 Task: Check the rules for "Victory Lane Racing Xfinity Series".
Action: Mouse moved to (159, 306)
Screenshot: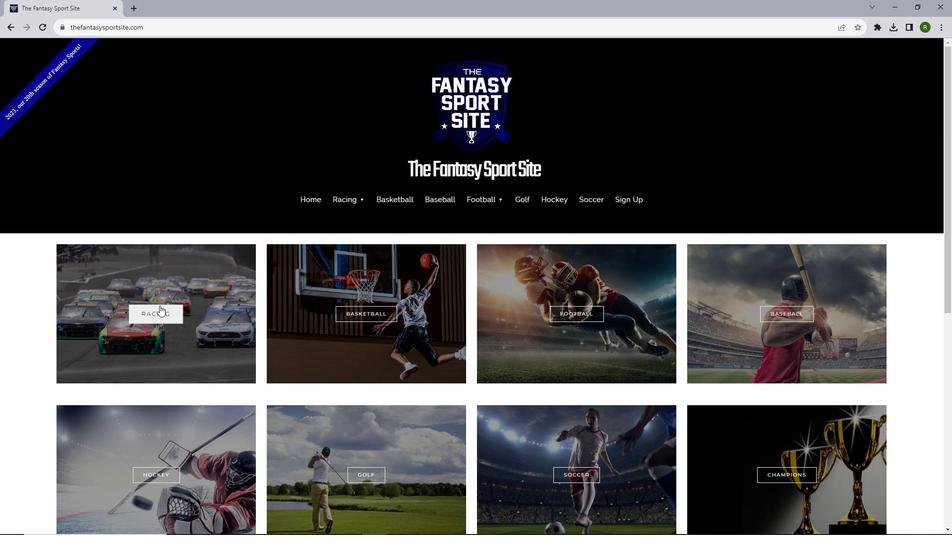 
Action: Mouse pressed left at (159, 306)
Screenshot: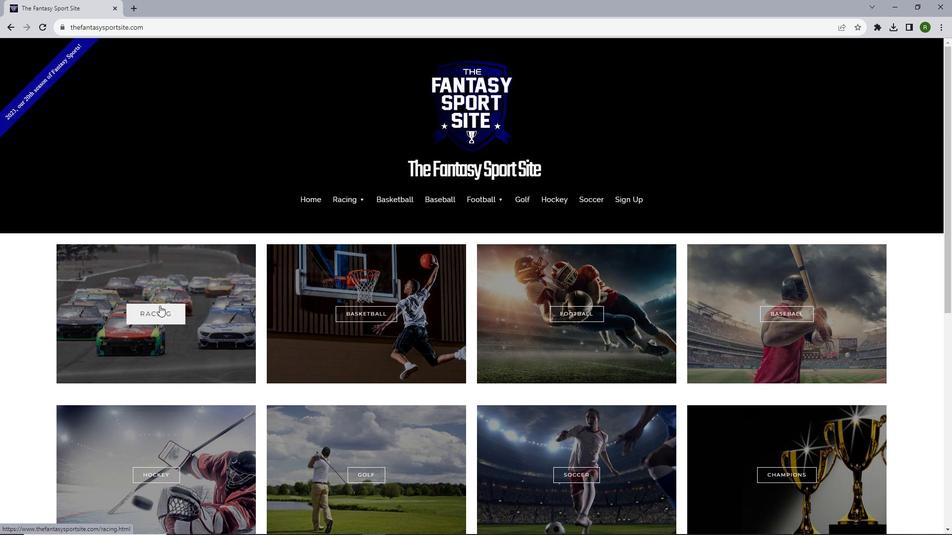 
Action: Mouse moved to (419, 320)
Screenshot: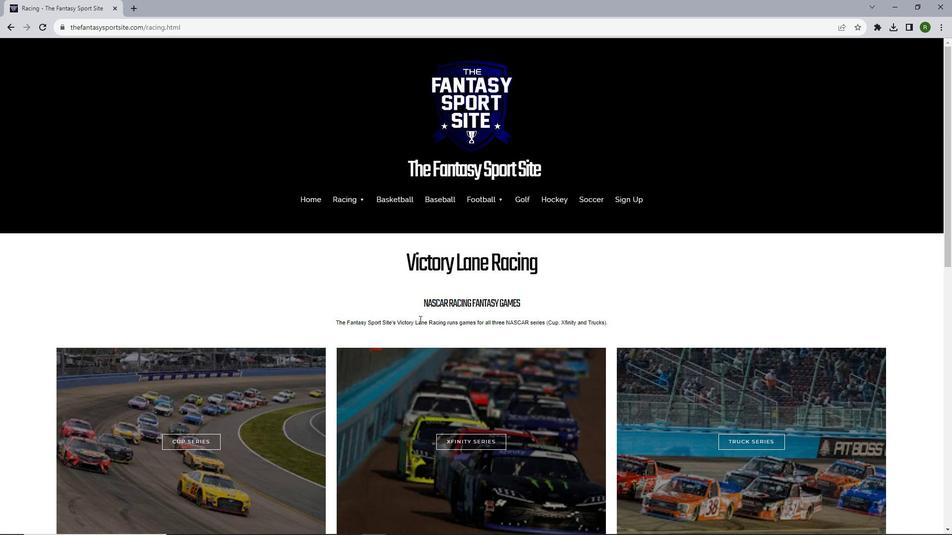 
Action: Mouse scrolled (419, 319) with delta (0, 0)
Screenshot: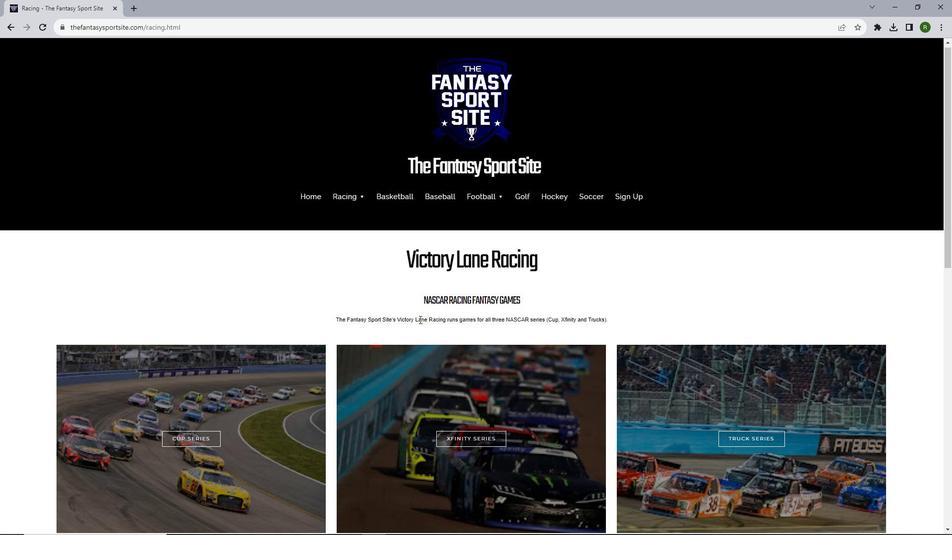 
Action: Mouse scrolled (419, 319) with delta (0, 0)
Screenshot: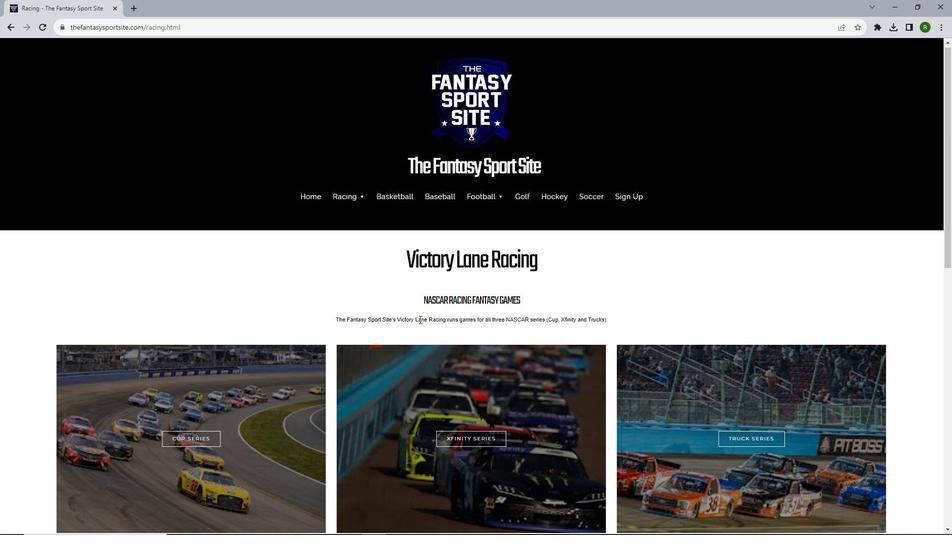 
Action: Mouse scrolled (419, 319) with delta (0, 0)
Screenshot: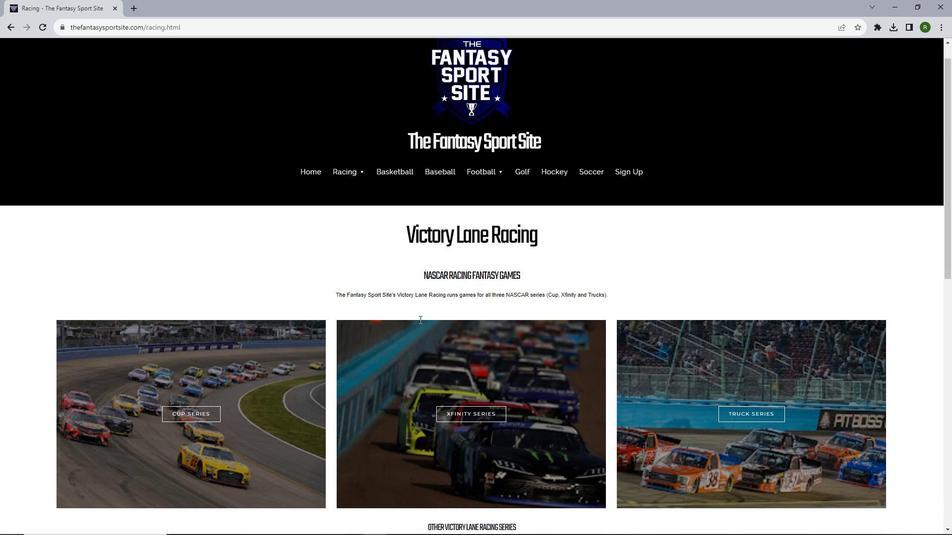 
Action: Mouse moved to (450, 298)
Screenshot: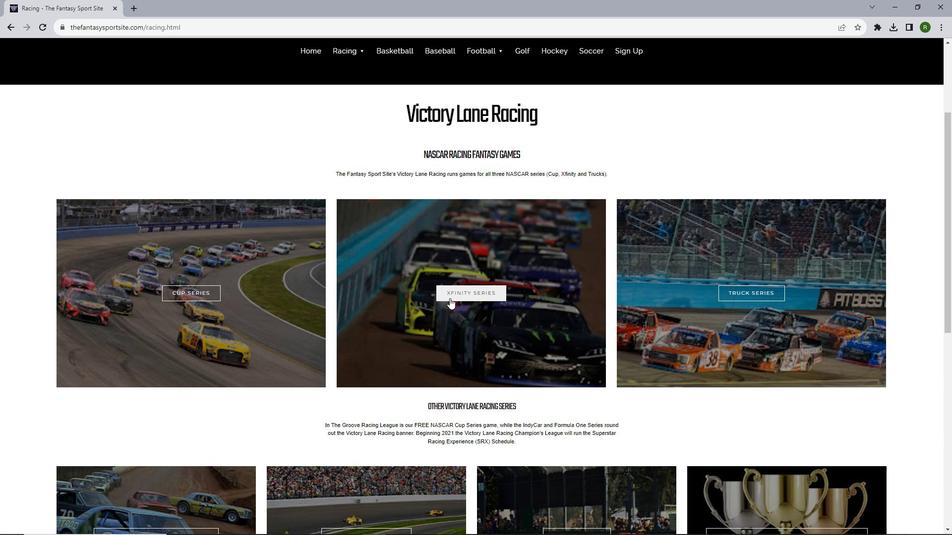 
Action: Mouse pressed left at (450, 298)
Screenshot: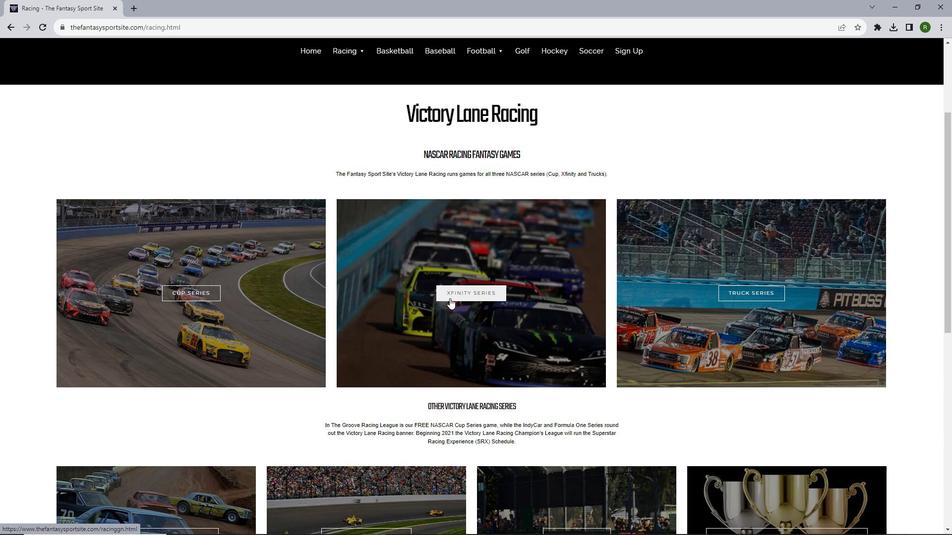 
Action: Mouse scrolled (450, 298) with delta (0, 0)
Screenshot: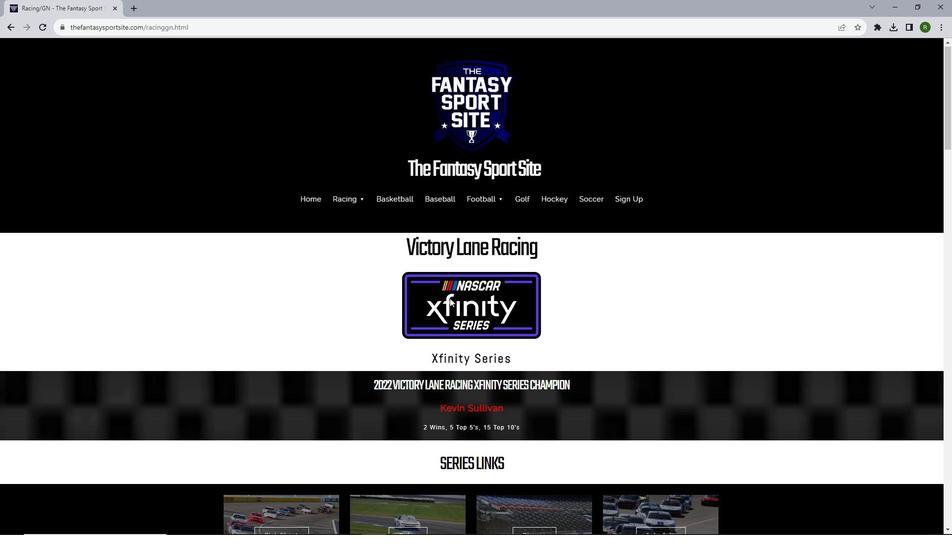 
Action: Mouse scrolled (450, 298) with delta (0, 0)
Screenshot: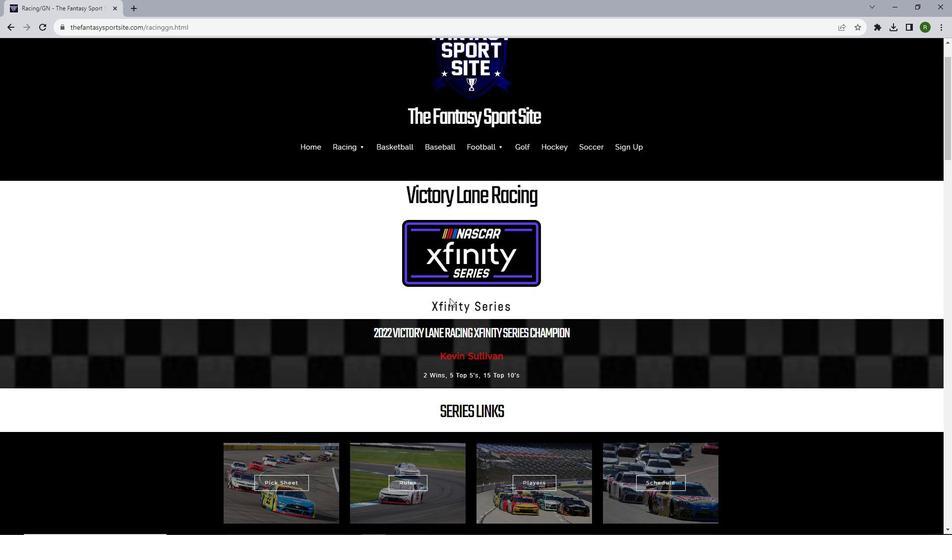 
Action: Mouse scrolled (450, 298) with delta (0, 0)
Screenshot: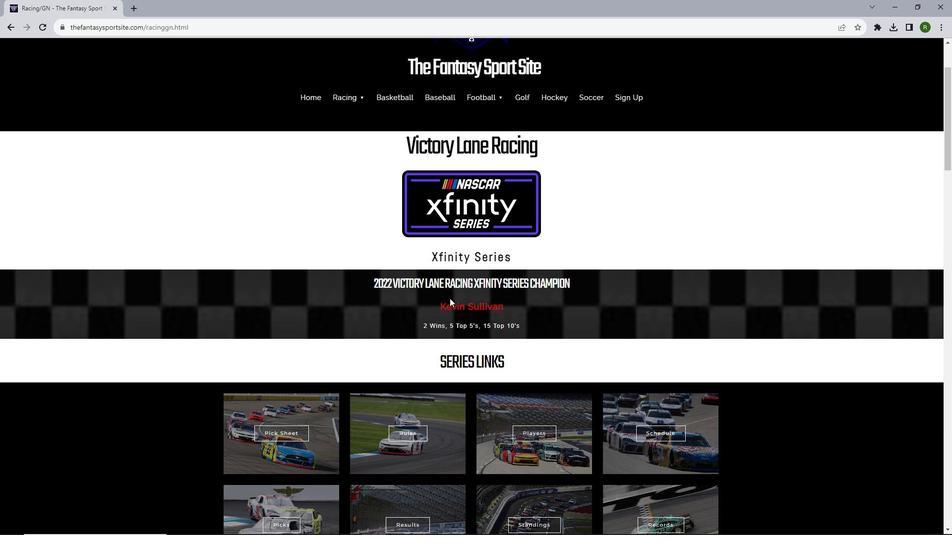 
Action: Mouse scrolled (450, 298) with delta (0, 0)
Screenshot: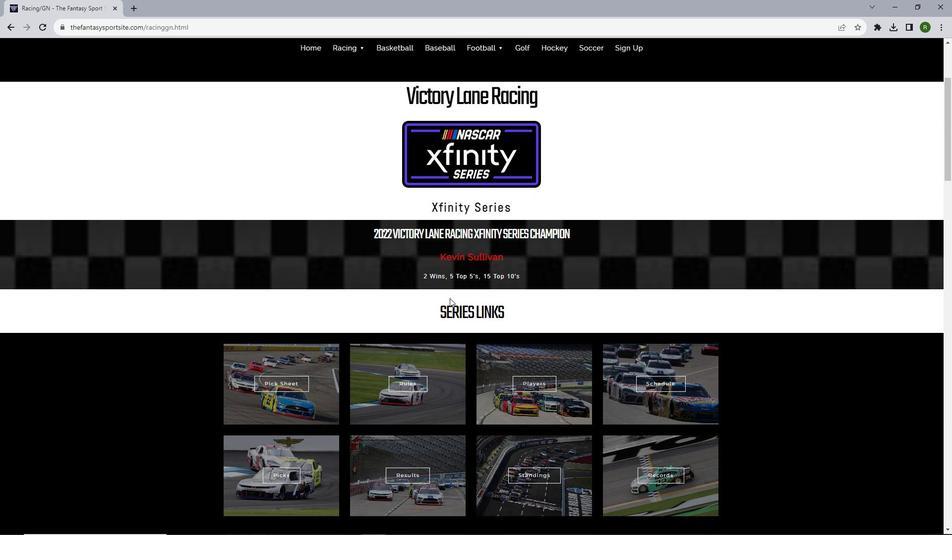 
Action: Mouse scrolled (450, 298) with delta (0, 0)
Screenshot: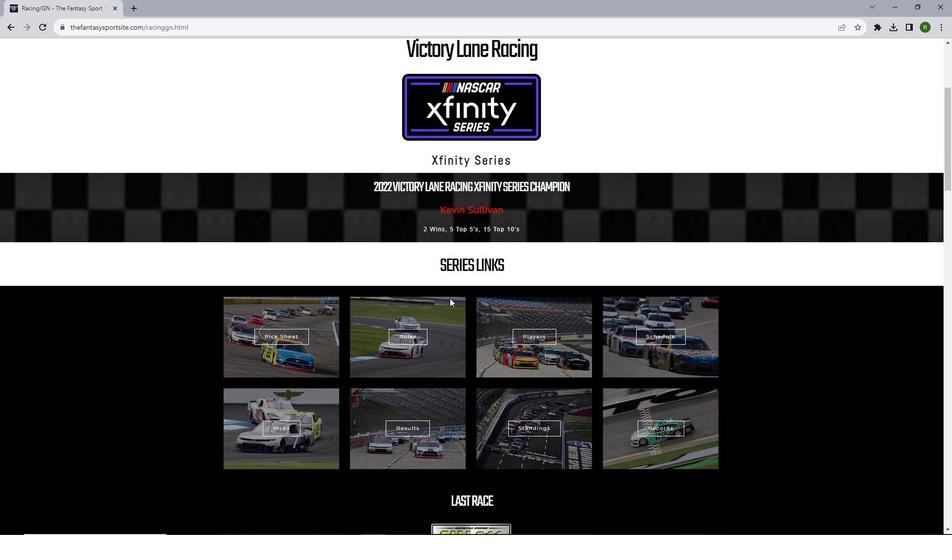 
Action: Mouse moved to (396, 286)
Screenshot: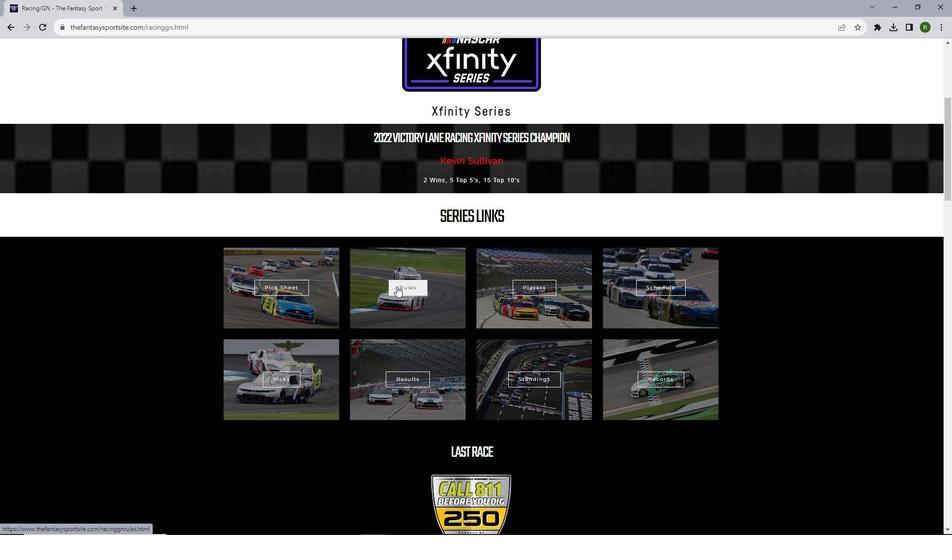 
Action: Mouse pressed left at (396, 286)
Screenshot: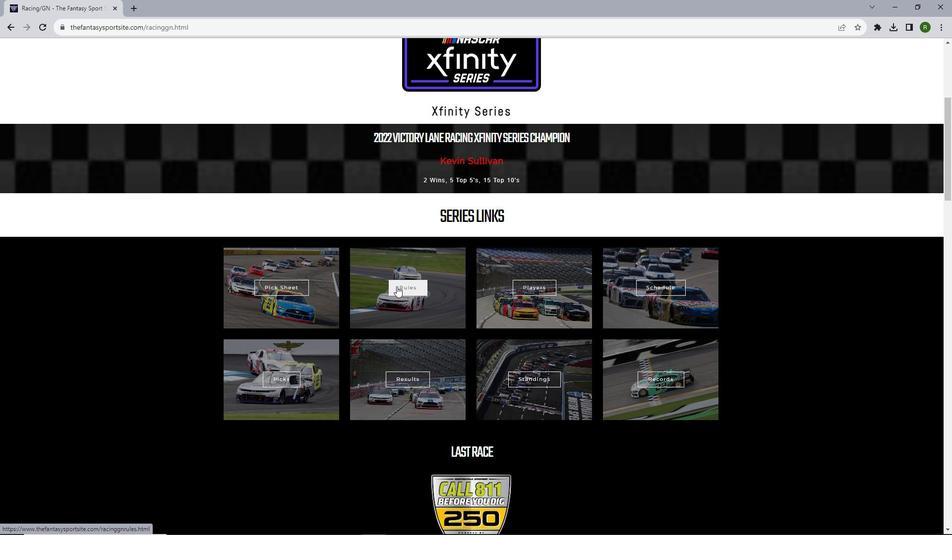 
Action: Mouse moved to (392, 235)
Screenshot: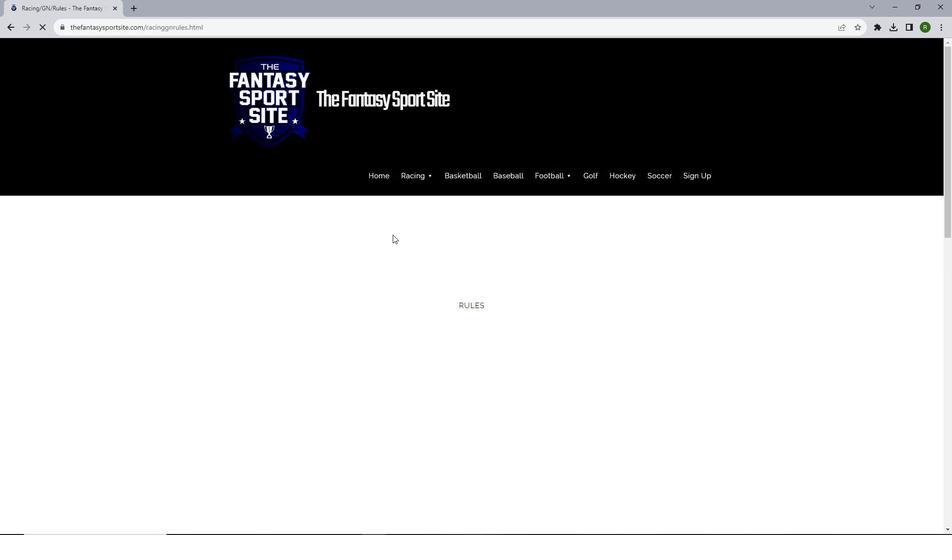 
Action: Mouse scrolled (392, 234) with delta (0, 0)
Screenshot: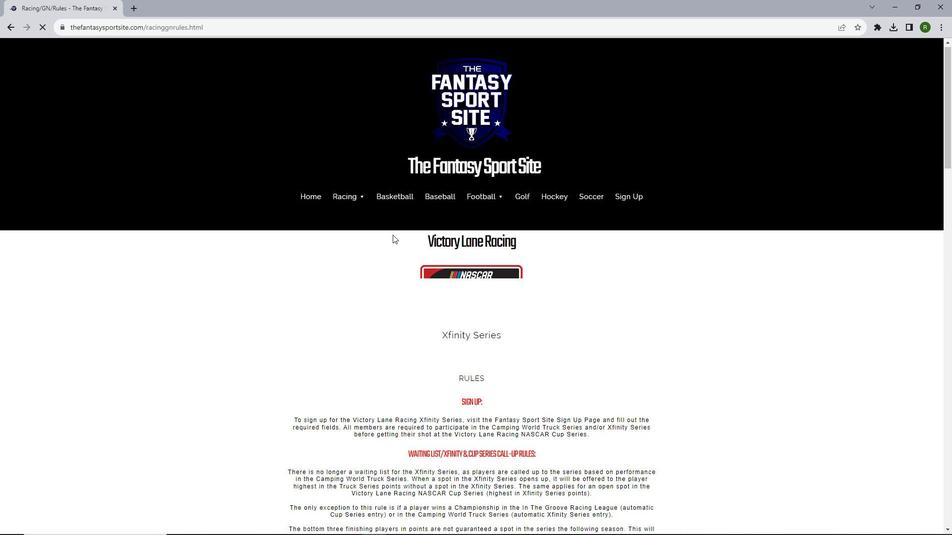 
Action: Mouse scrolled (392, 234) with delta (0, 0)
Screenshot: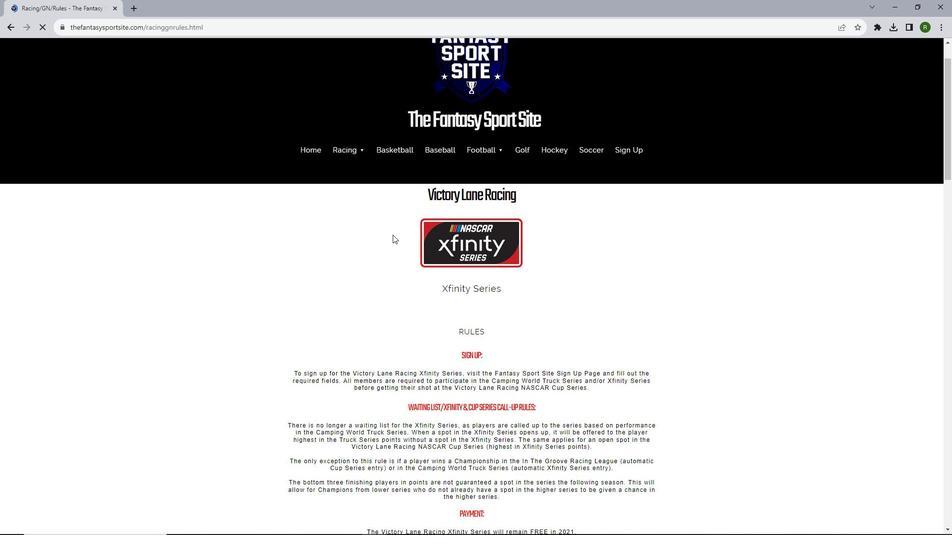 
Action: Mouse scrolled (392, 234) with delta (0, 0)
Screenshot: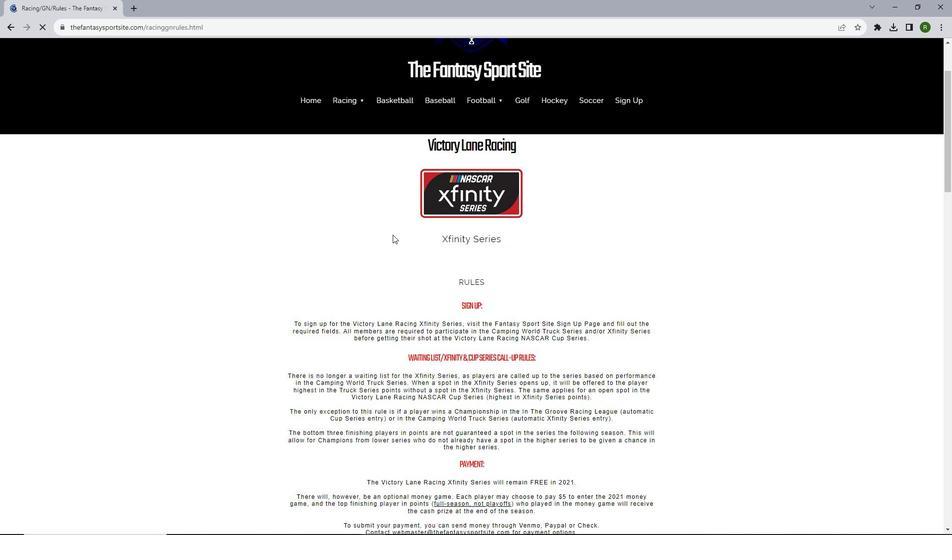 
Action: Mouse scrolled (392, 234) with delta (0, 0)
Screenshot: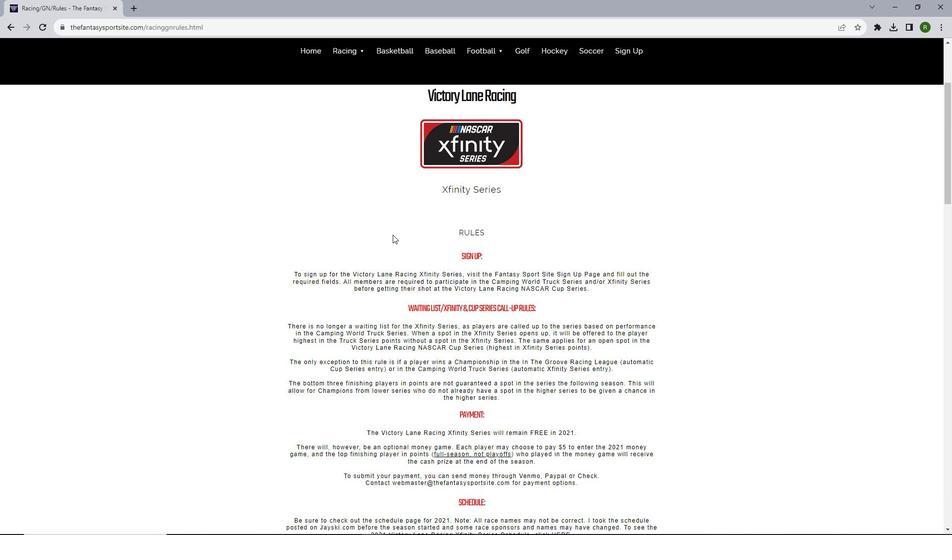 
Action: Mouse moved to (392, 235)
Screenshot: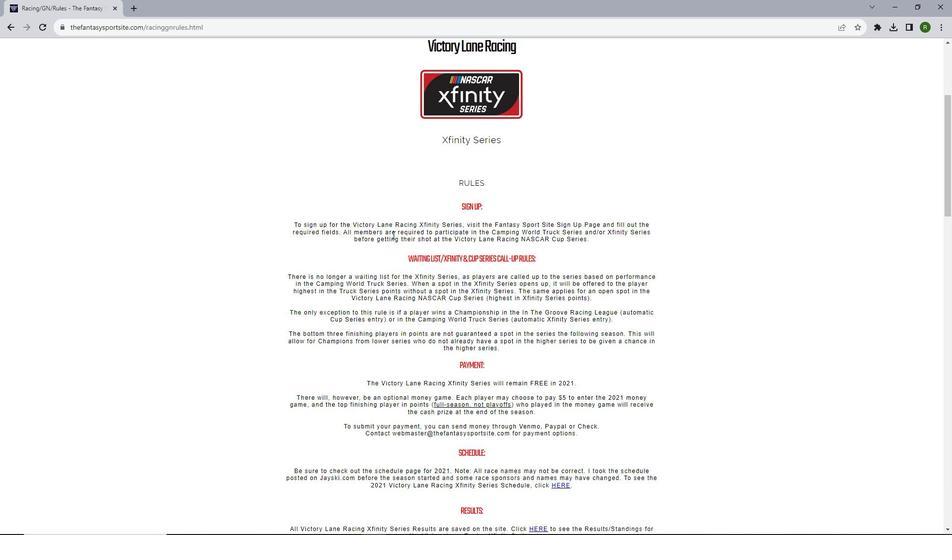 
Action: Mouse scrolled (392, 234) with delta (0, 0)
Screenshot: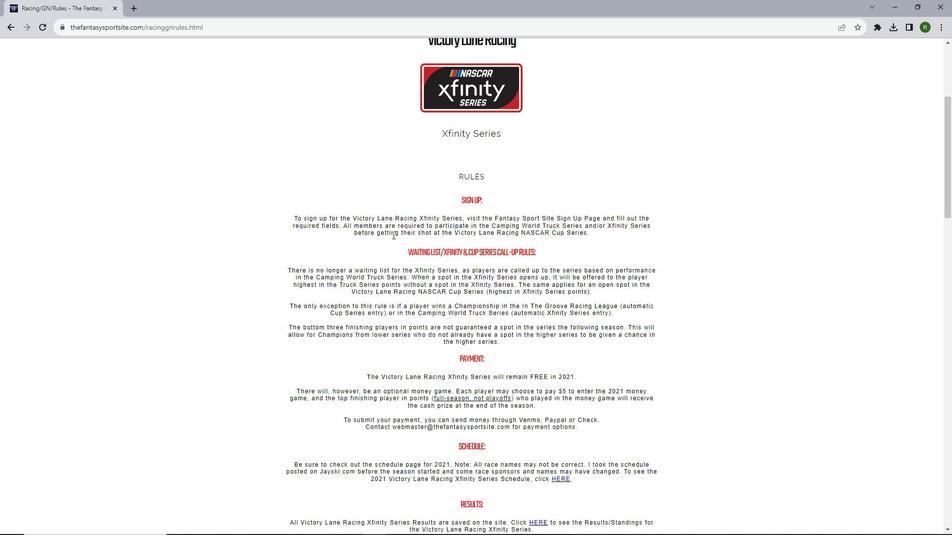 
Action: Mouse scrolled (392, 234) with delta (0, 0)
Screenshot: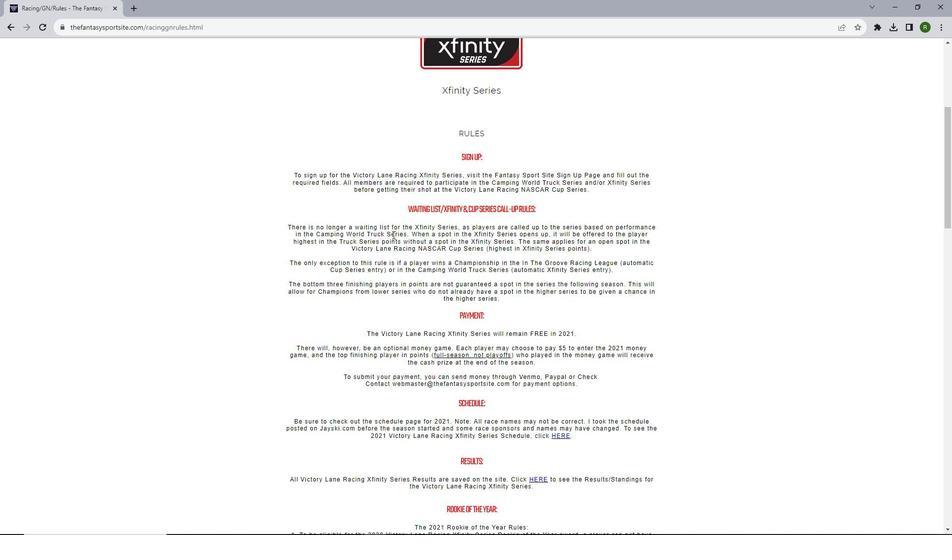 
Action: Mouse moved to (382, 226)
Screenshot: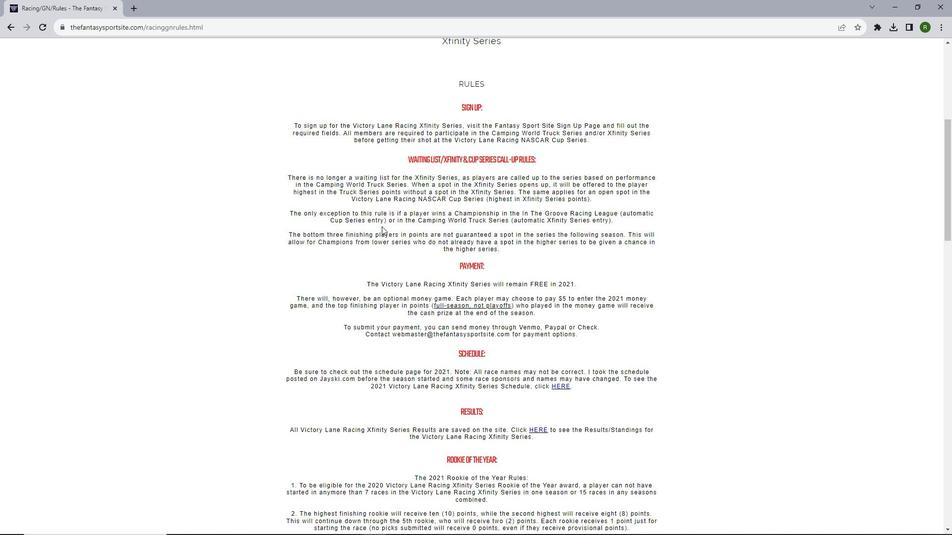 
Action: Mouse scrolled (382, 226) with delta (0, 0)
Screenshot: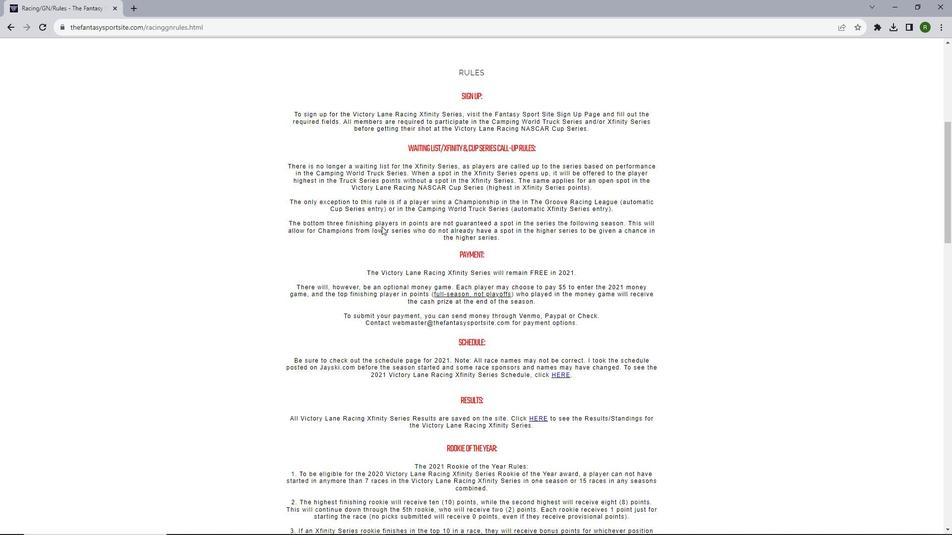 
Action: Mouse scrolled (382, 226) with delta (0, 0)
Screenshot: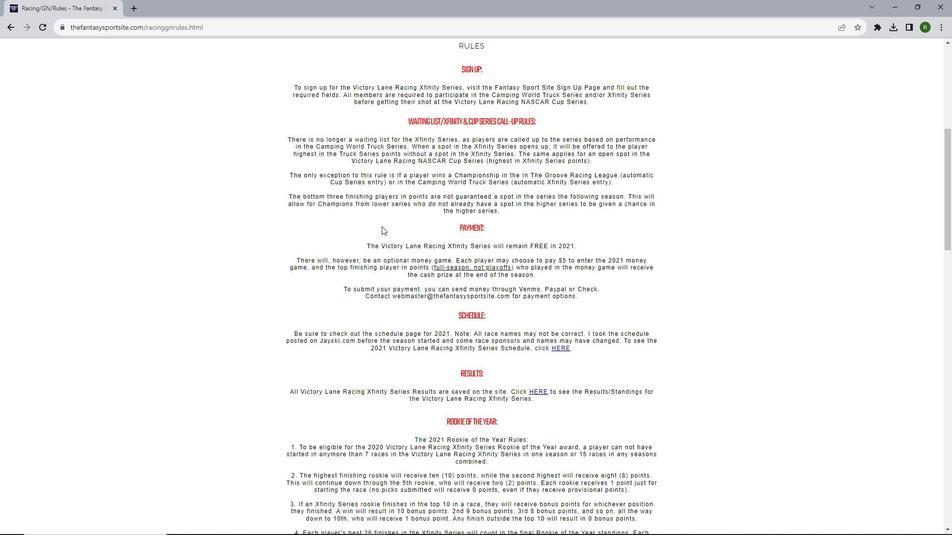 
Action: Mouse scrolled (382, 226) with delta (0, 0)
Screenshot: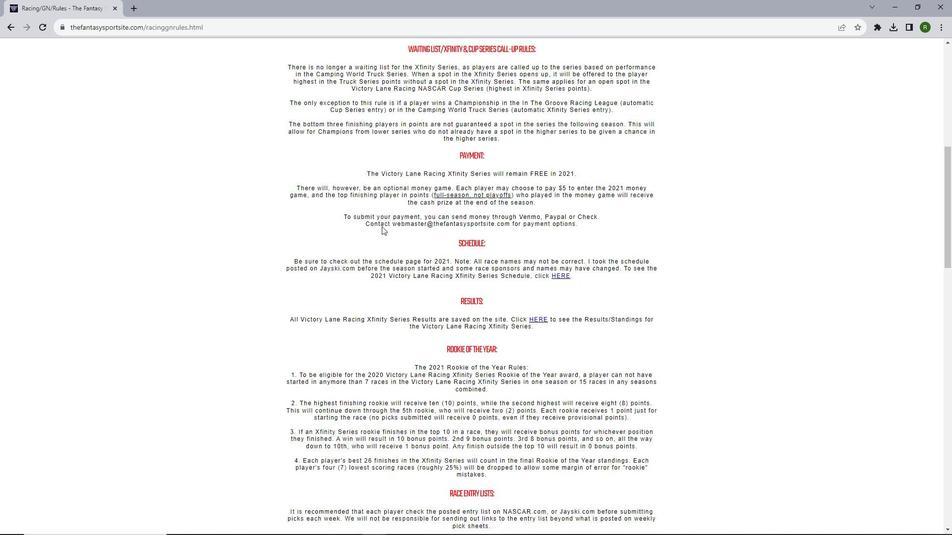 
Action: Mouse moved to (382, 226)
Screenshot: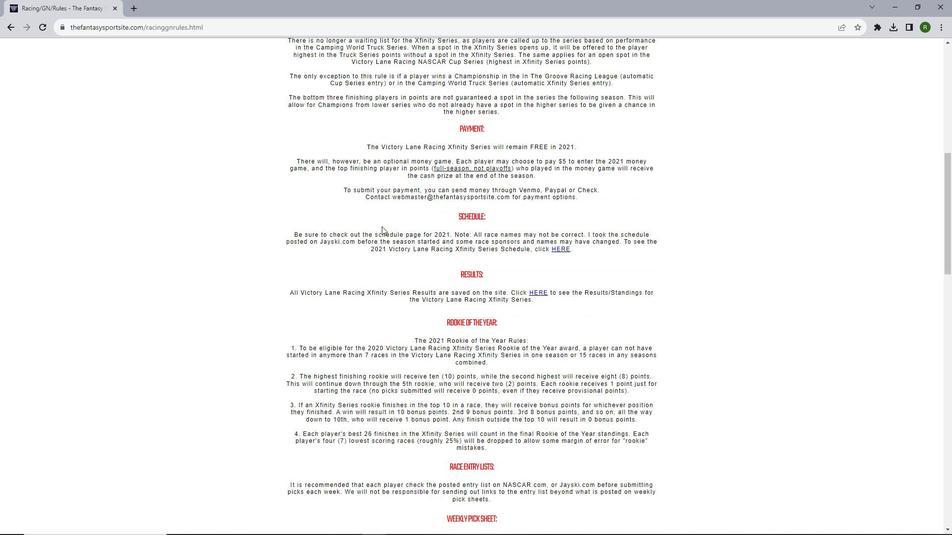 
Action: Mouse scrolled (382, 226) with delta (0, 0)
Screenshot: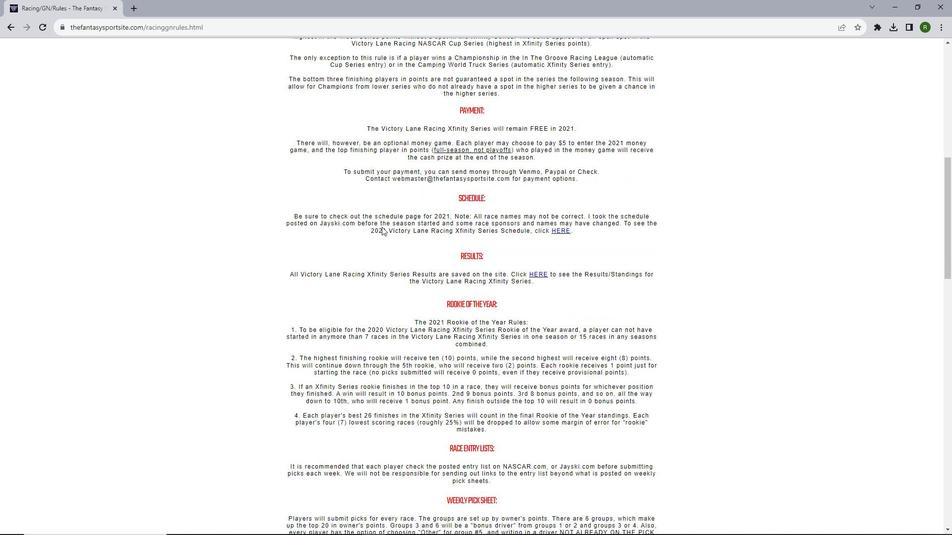 
Action: Mouse moved to (382, 227)
Screenshot: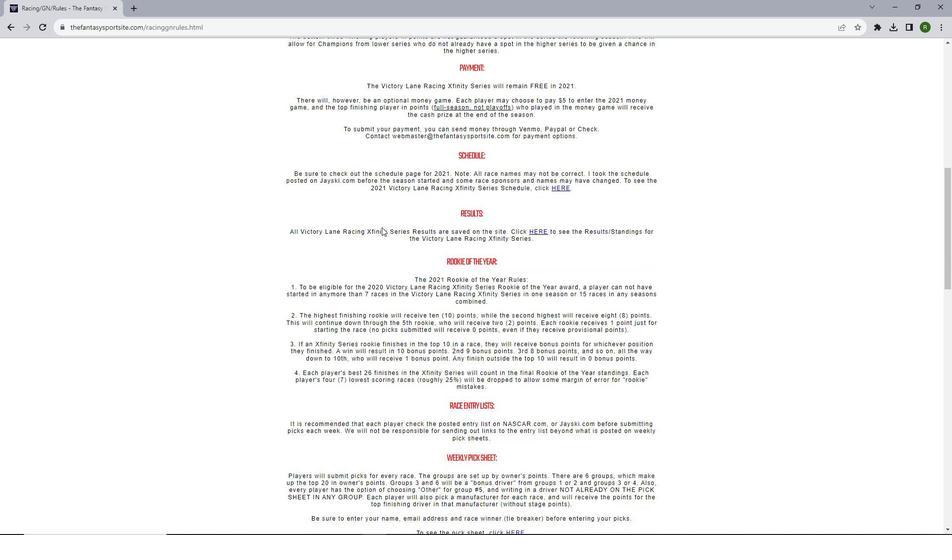 
Action: Mouse scrolled (382, 227) with delta (0, 0)
Screenshot: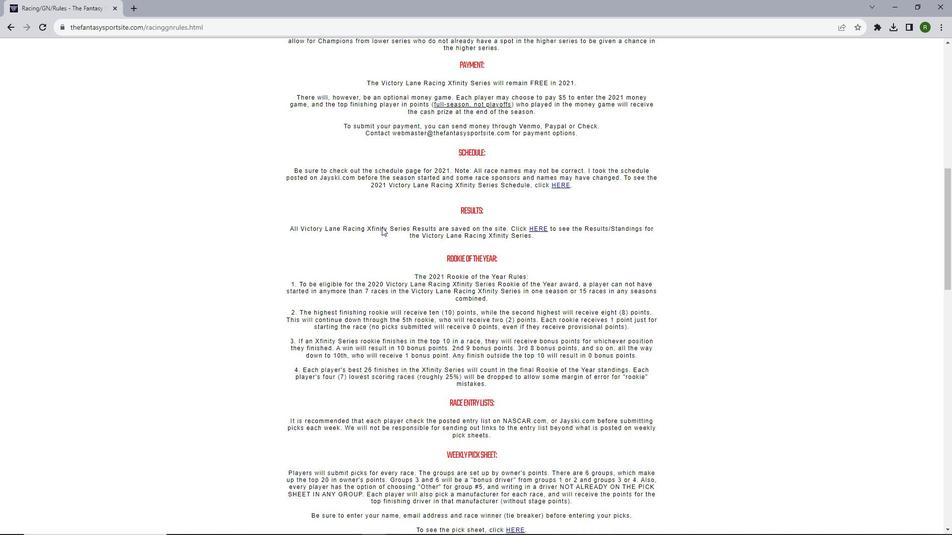 
Action: Mouse scrolled (382, 227) with delta (0, 0)
Screenshot: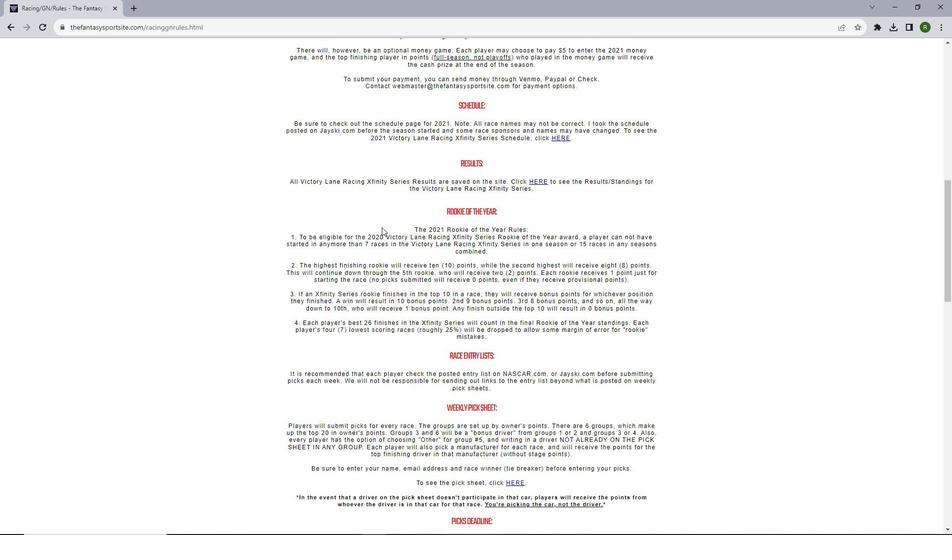 
Action: Mouse scrolled (382, 227) with delta (0, 0)
Screenshot: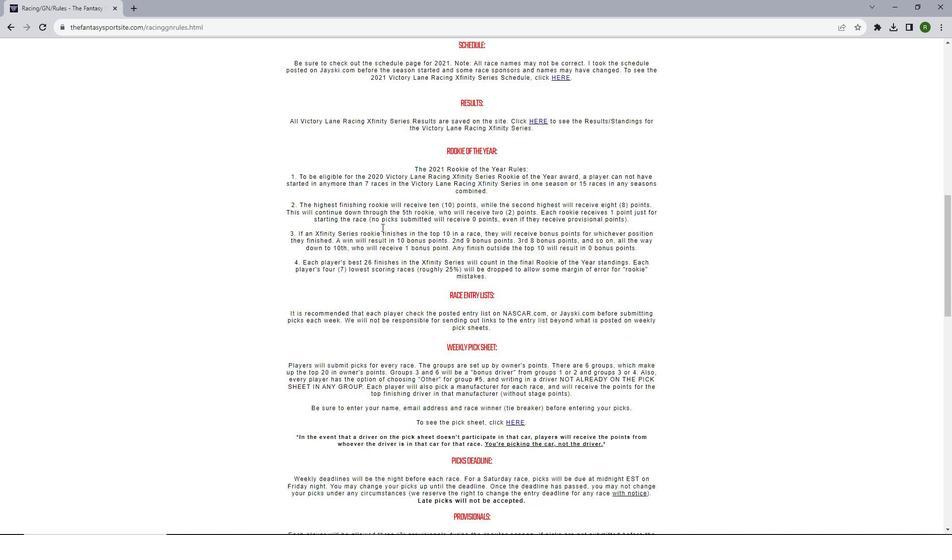 
Action: Mouse scrolled (382, 227) with delta (0, 0)
Screenshot: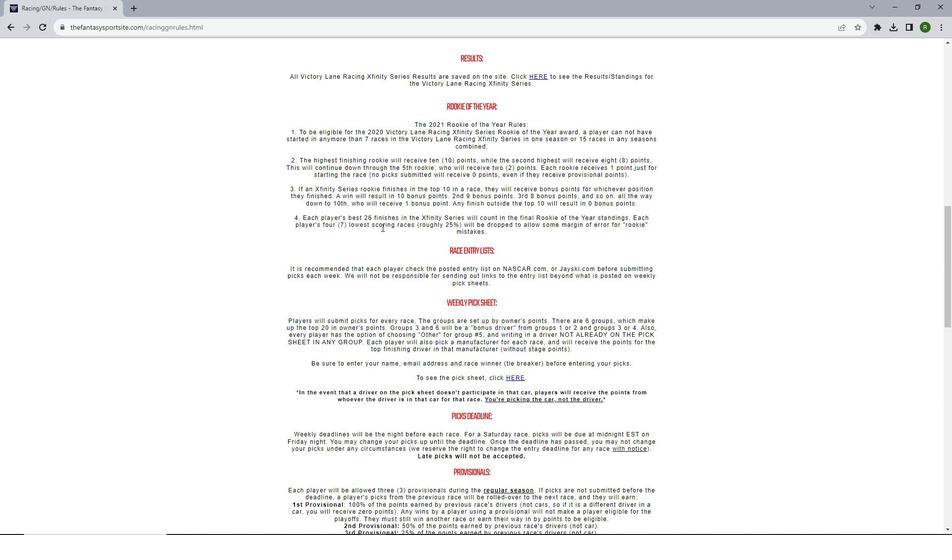 
Action: Mouse scrolled (382, 227) with delta (0, 0)
Screenshot: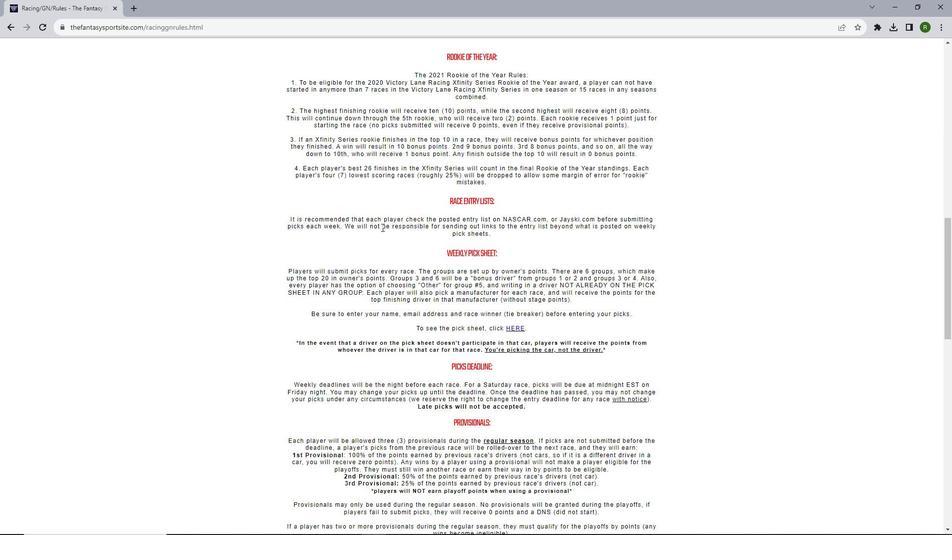 
Action: Mouse scrolled (382, 227) with delta (0, 0)
Screenshot: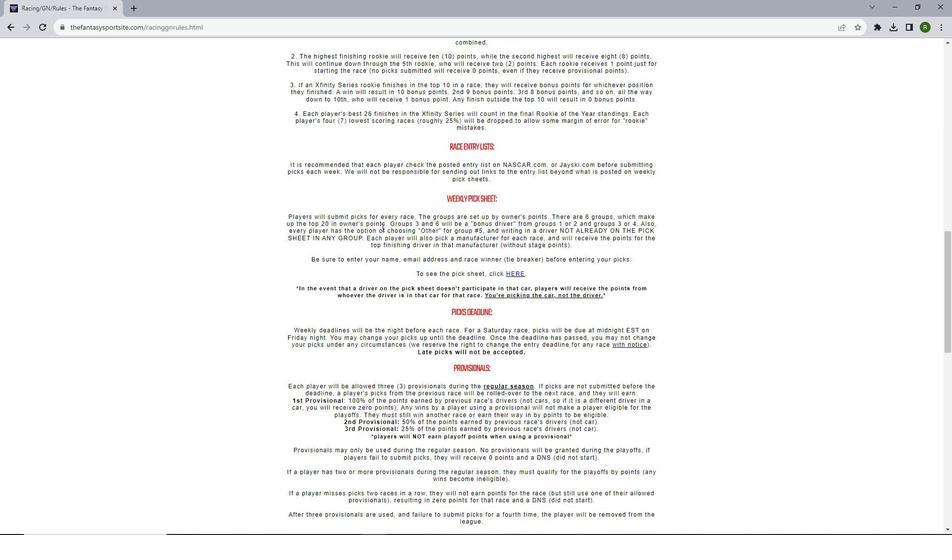 
Action: Mouse scrolled (382, 227) with delta (0, 0)
Screenshot: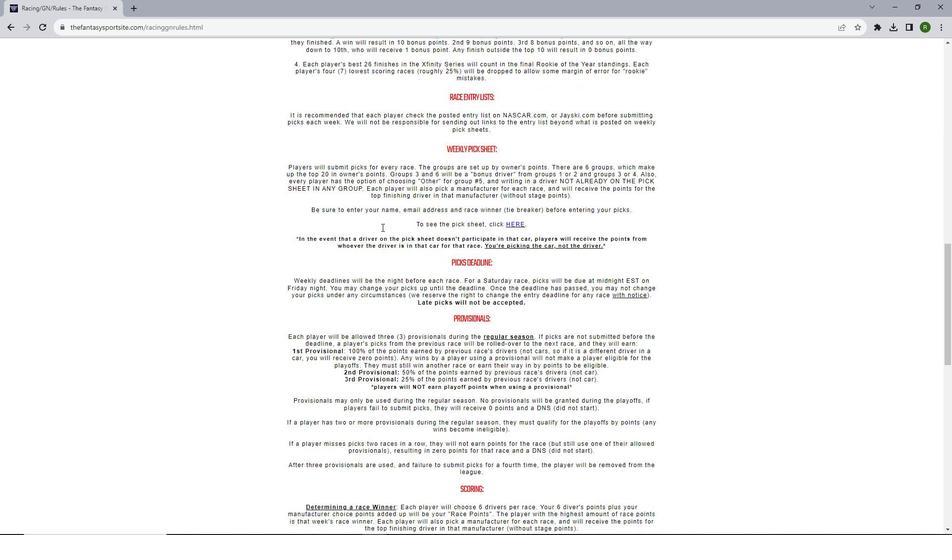 
Action: Mouse scrolled (382, 227) with delta (0, 0)
Screenshot: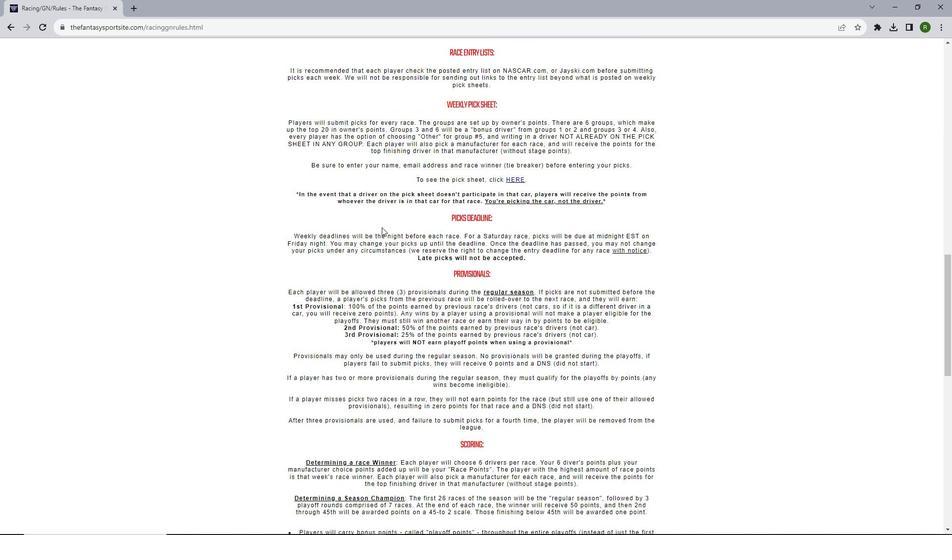 
Action: Mouse scrolled (382, 227) with delta (0, 0)
Screenshot: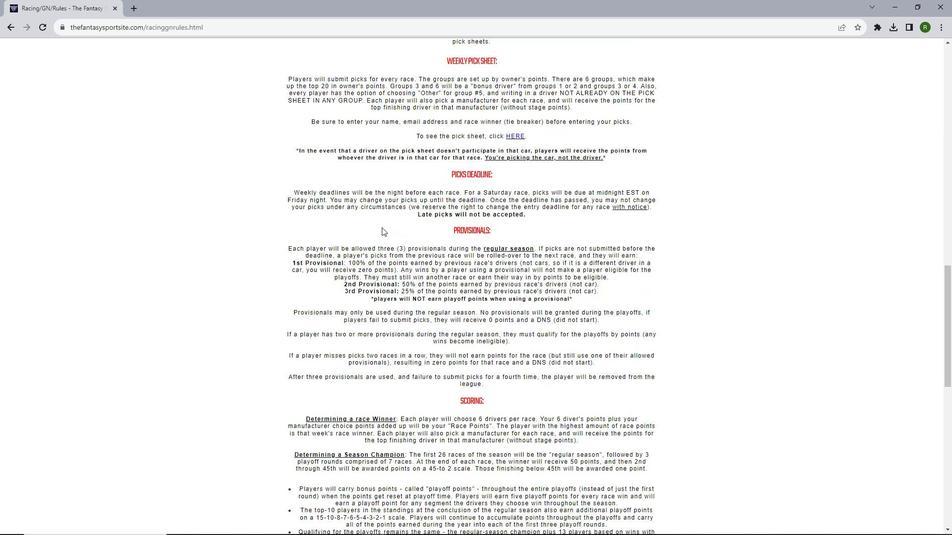 
Action: Mouse scrolled (382, 227) with delta (0, 0)
Screenshot: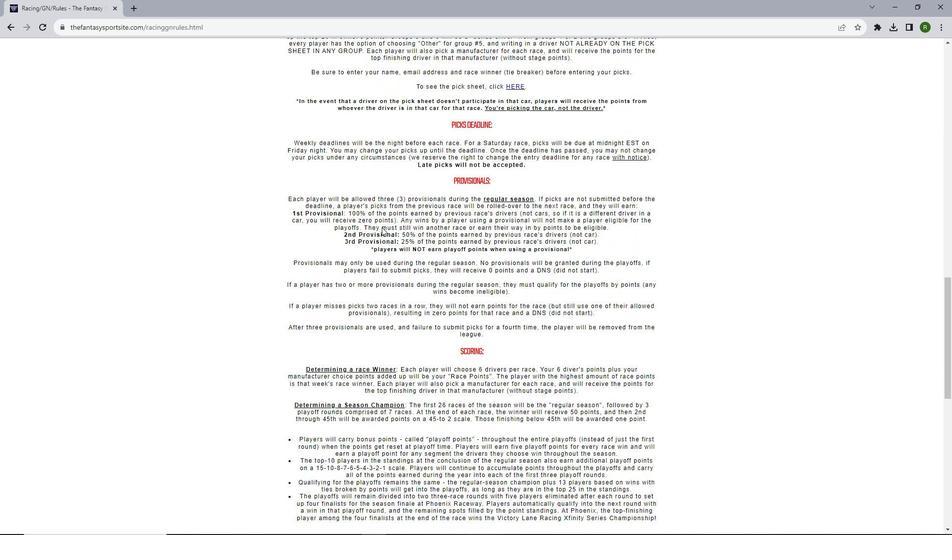
Action: Mouse scrolled (382, 227) with delta (0, 0)
Screenshot: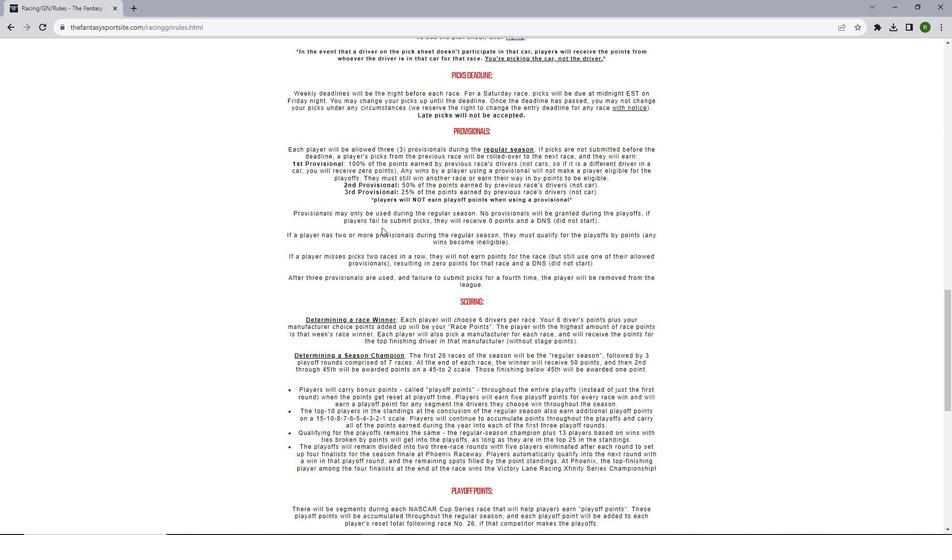 
Action: Mouse scrolled (382, 227) with delta (0, 0)
Screenshot: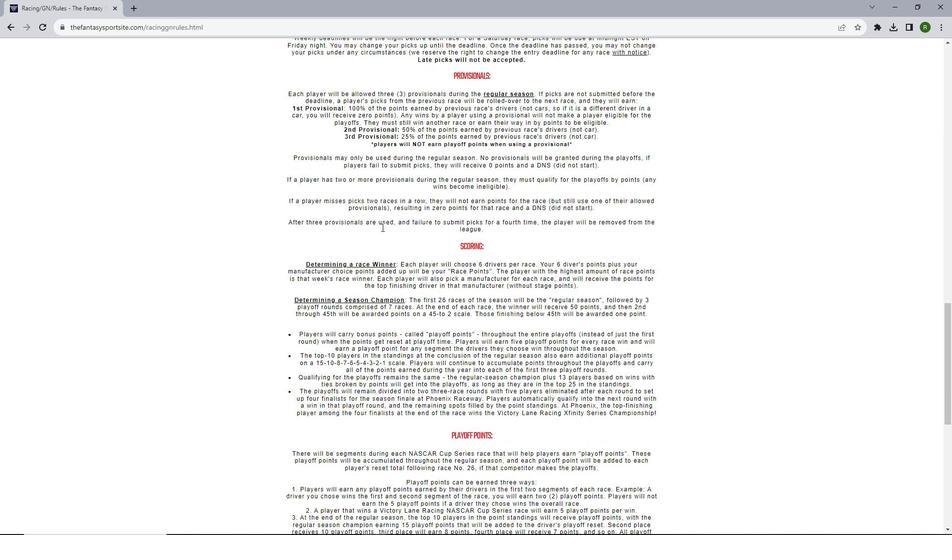 
Action: Mouse scrolled (382, 227) with delta (0, 0)
Screenshot: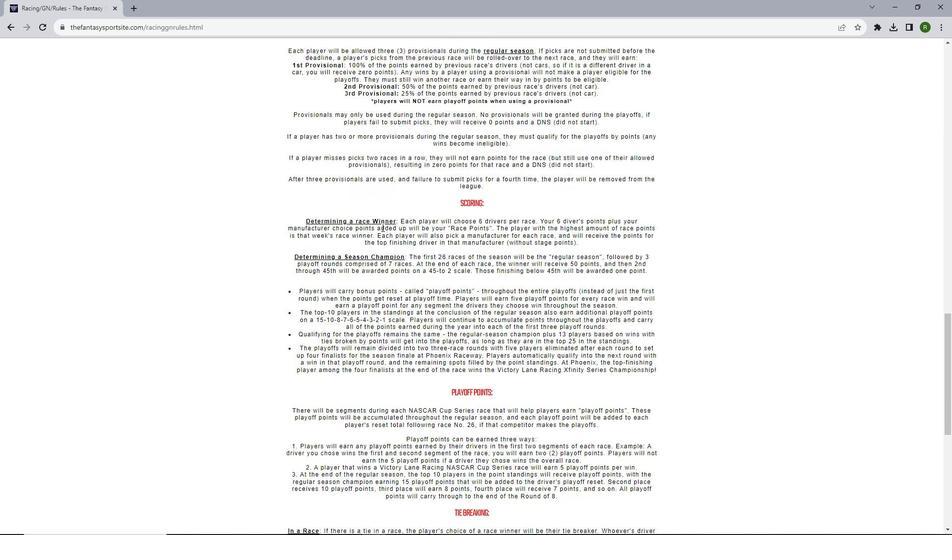 
Action: Mouse scrolled (382, 227) with delta (0, 0)
Screenshot: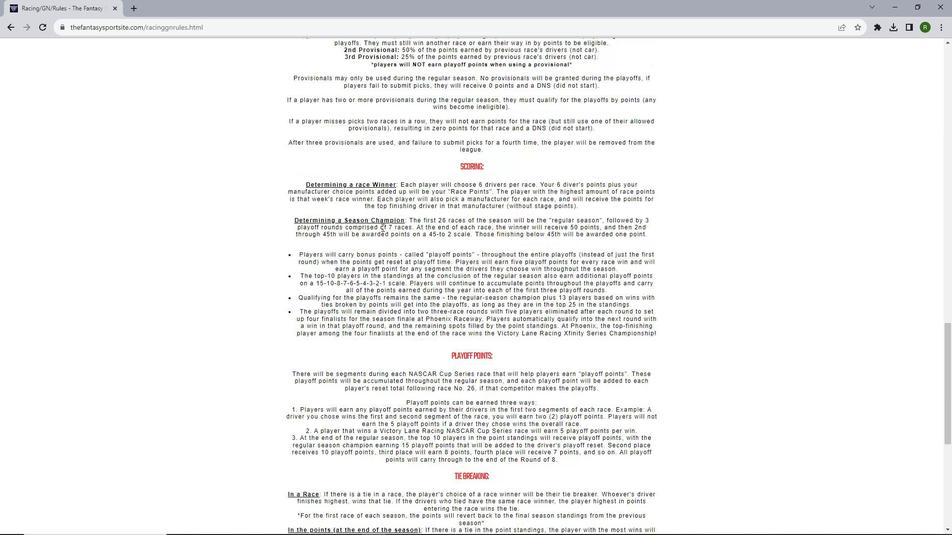 
Action: Mouse scrolled (382, 227) with delta (0, 0)
Screenshot: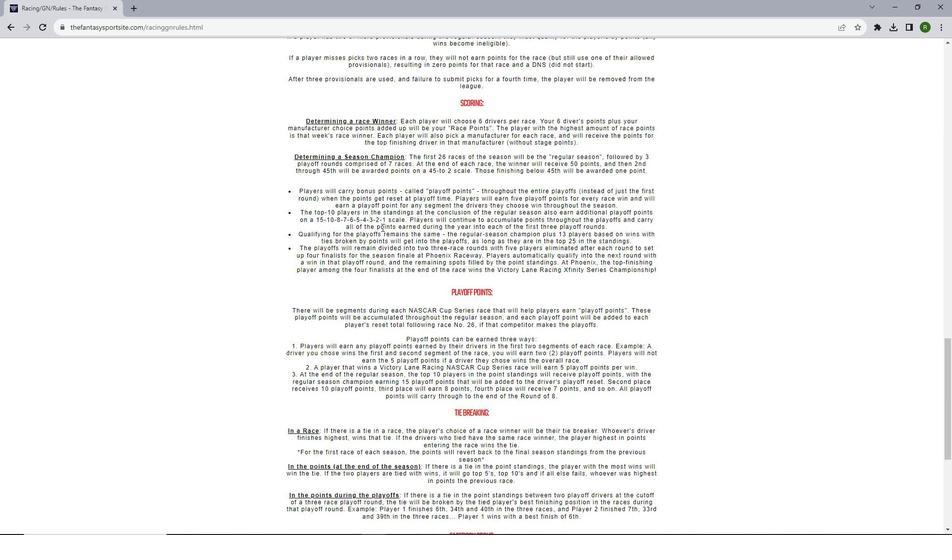 
Action: Mouse scrolled (382, 227) with delta (0, 0)
Screenshot: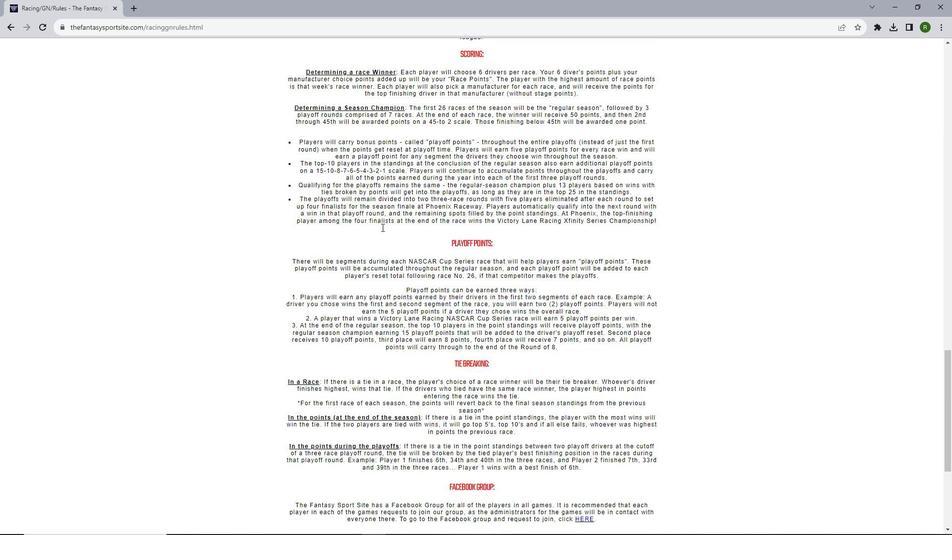 
Action: Mouse scrolled (382, 227) with delta (0, 0)
Screenshot: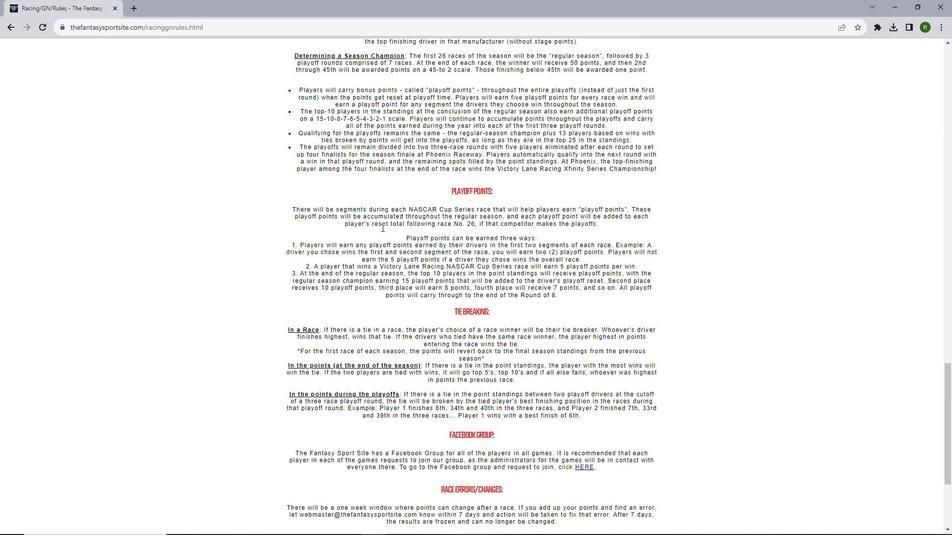 
Action: Mouse scrolled (382, 227) with delta (0, 0)
Screenshot: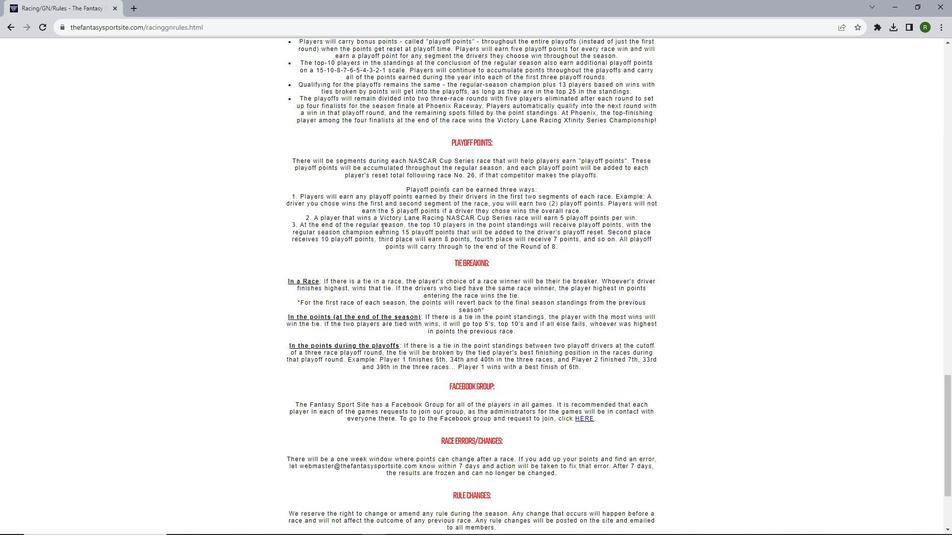 
Action: Mouse scrolled (382, 227) with delta (0, 0)
Screenshot: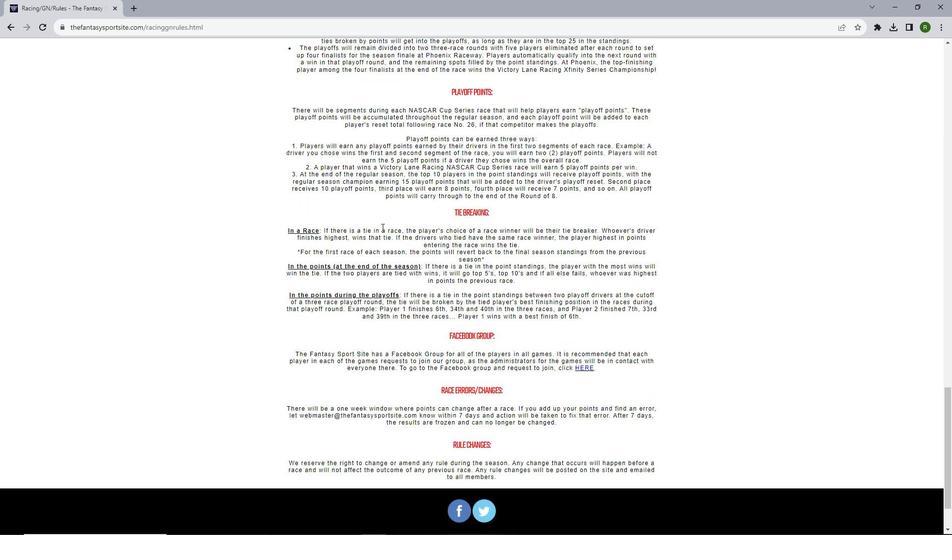 
Action: Mouse scrolled (382, 227) with delta (0, 0)
Screenshot: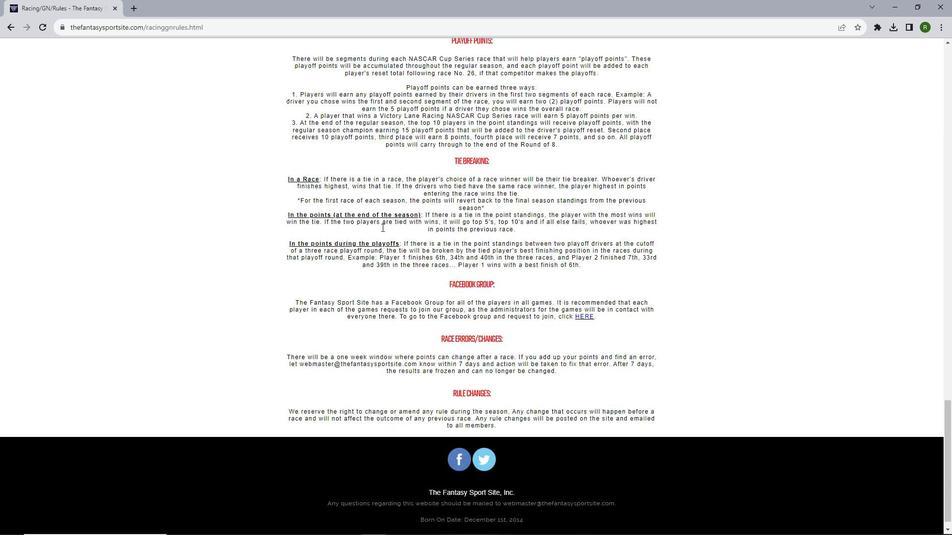 
